 Task: Change slide transition to slide from left.
Action: Mouse moved to (105, 65)
Screenshot: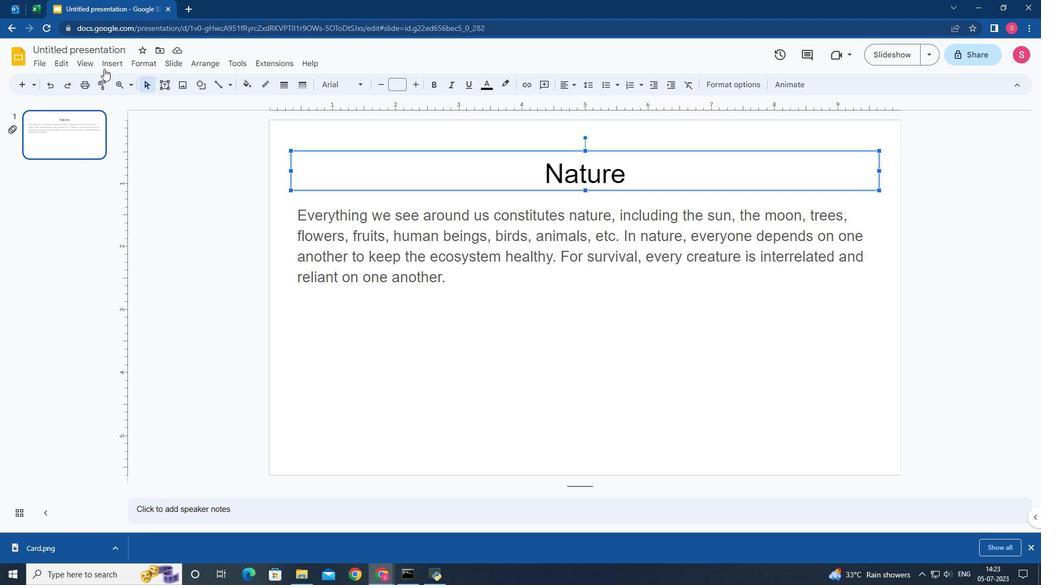 
Action: Mouse pressed left at (105, 65)
Screenshot: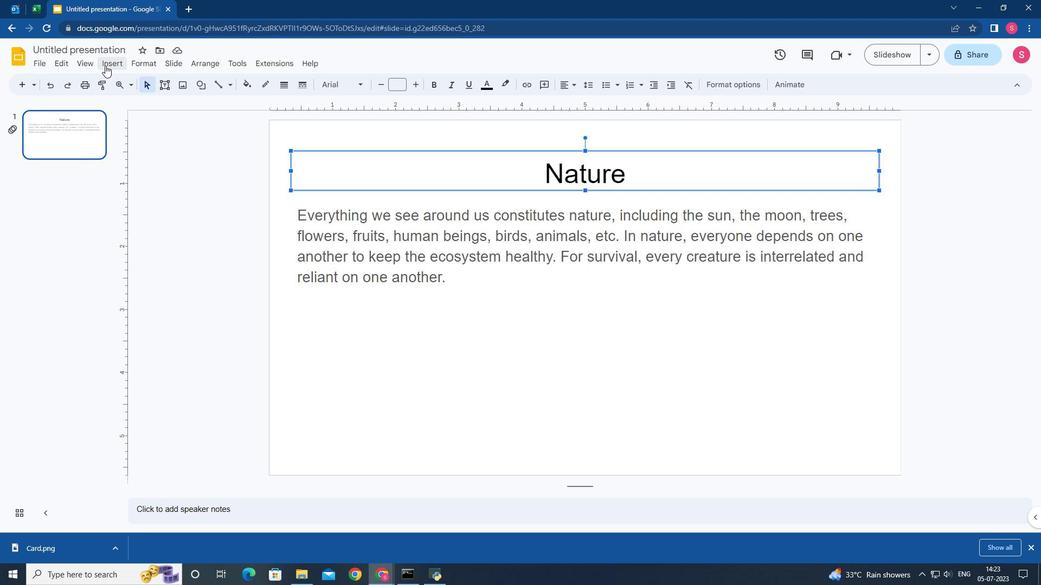 
Action: Mouse moved to (122, 276)
Screenshot: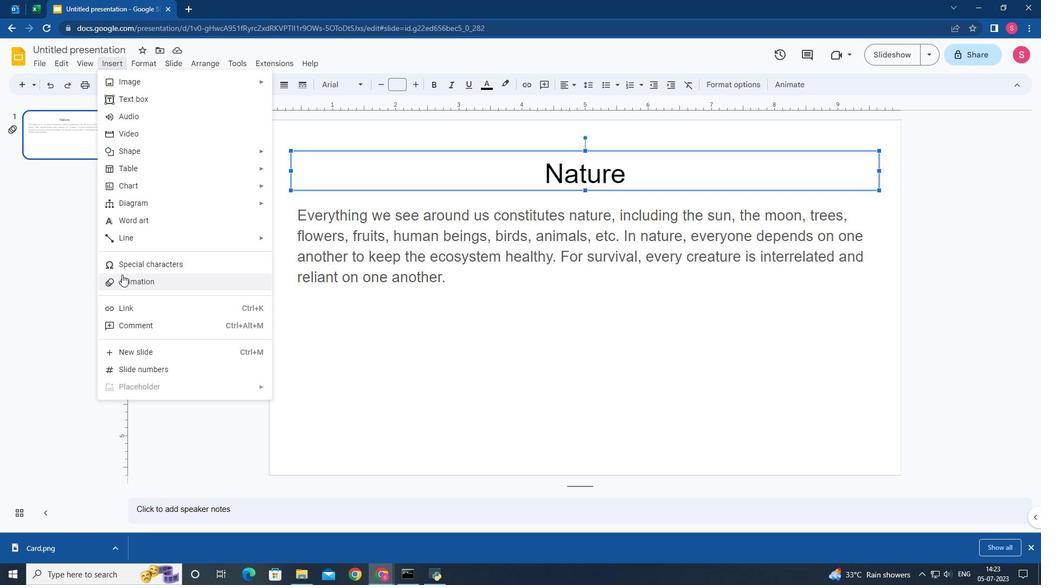 
Action: Mouse pressed left at (122, 276)
Screenshot: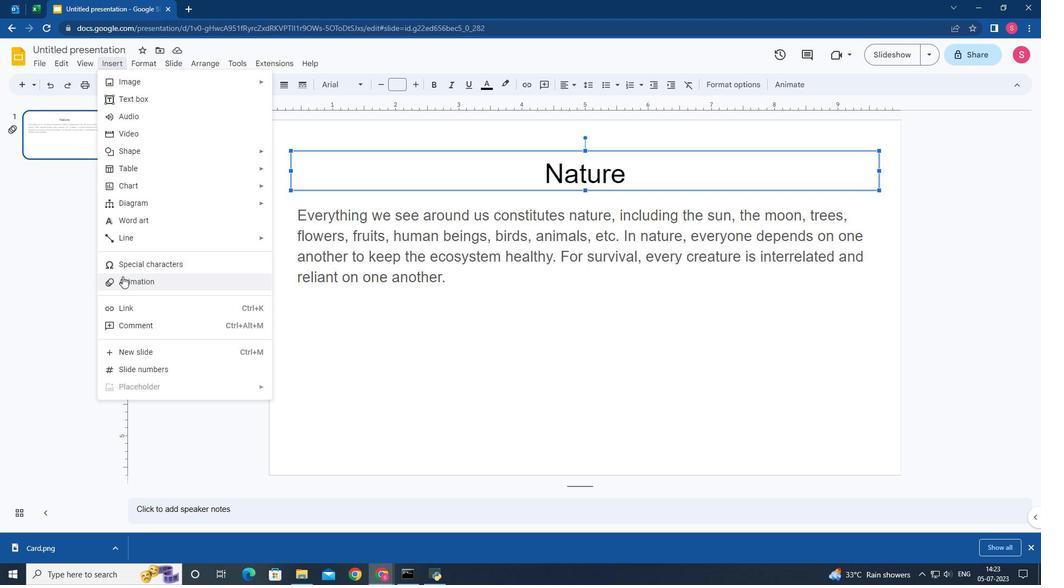 
Action: Mouse moved to (932, 149)
Screenshot: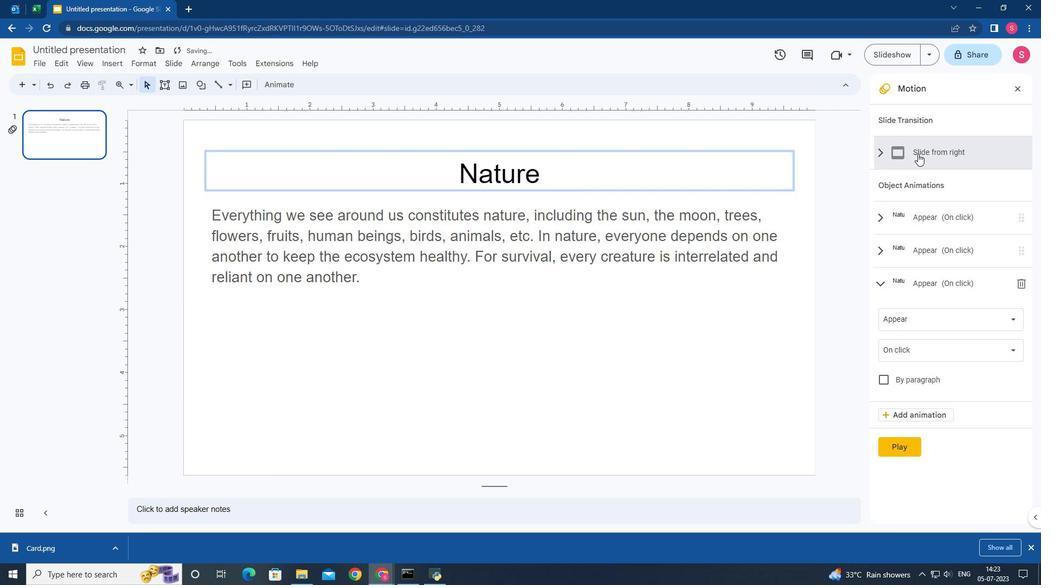 
Action: Mouse pressed left at (932, 149)
Screenshot: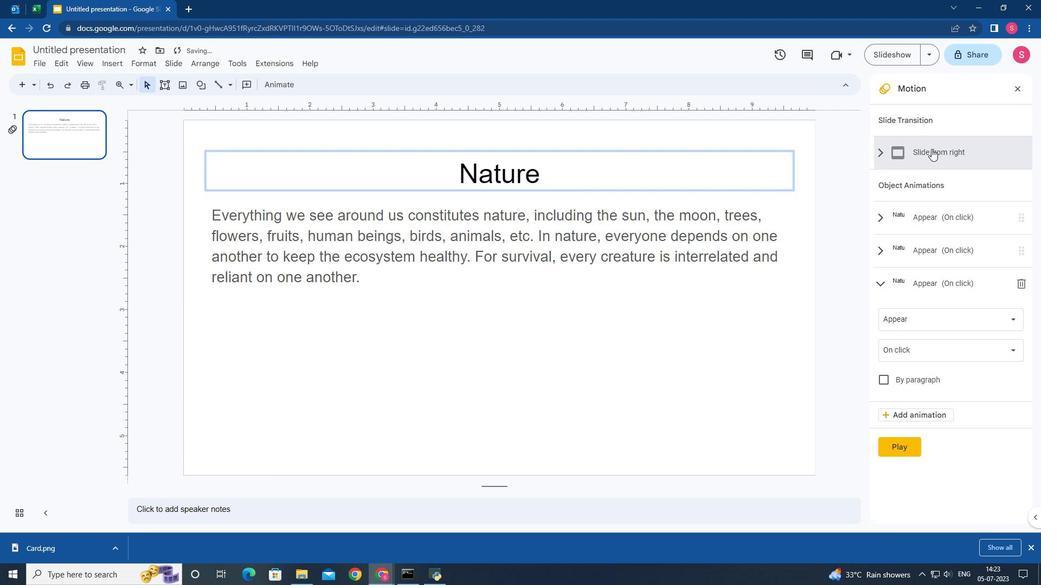 
Action: Mouse moved to (933, 177)
Screenshot: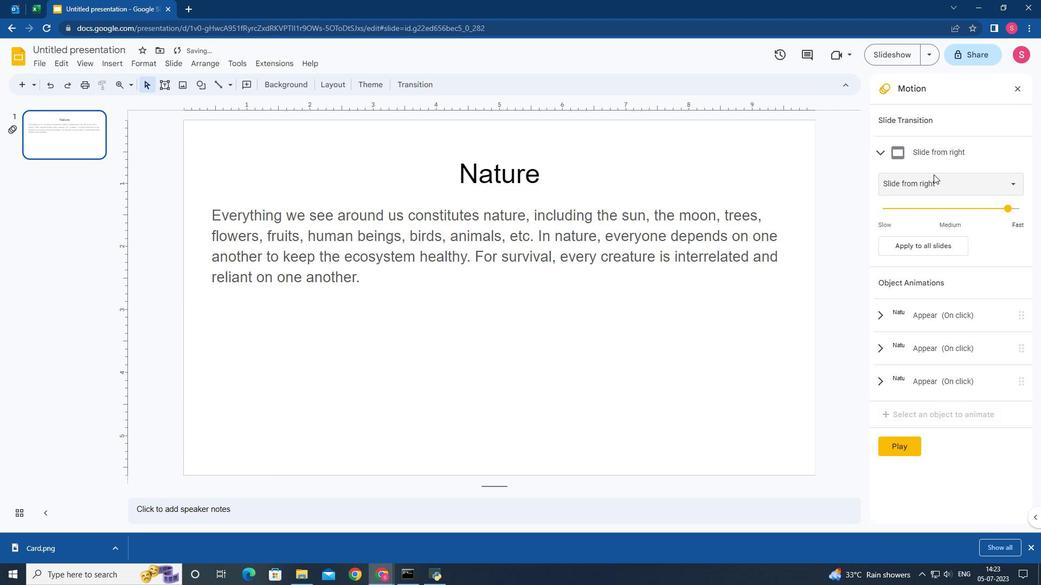 
Action: Mouse pressed left at (933, 177)
Screenshot: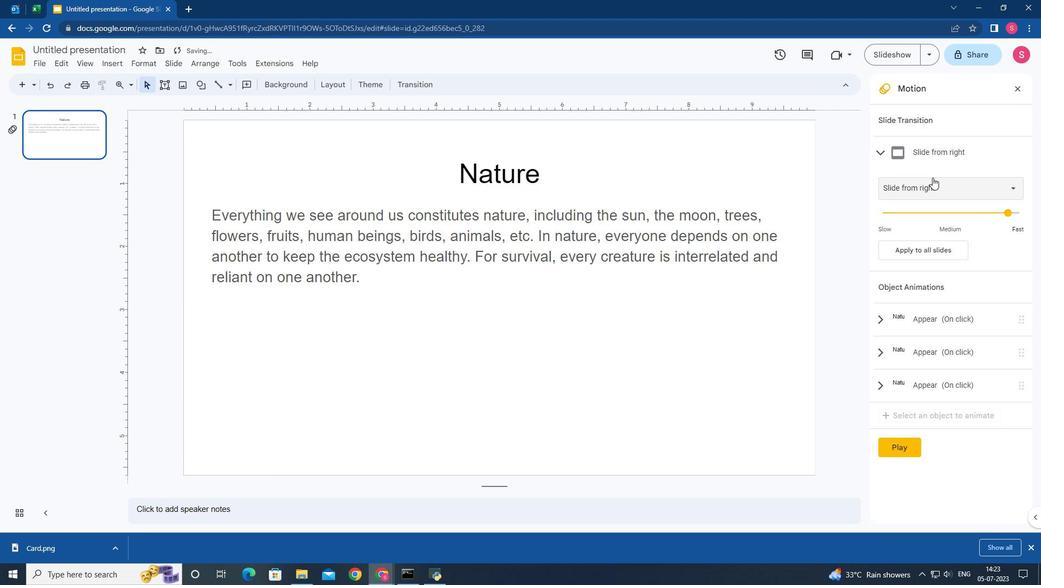 
Action: Mouse moved to (925, 278)
Screenshot: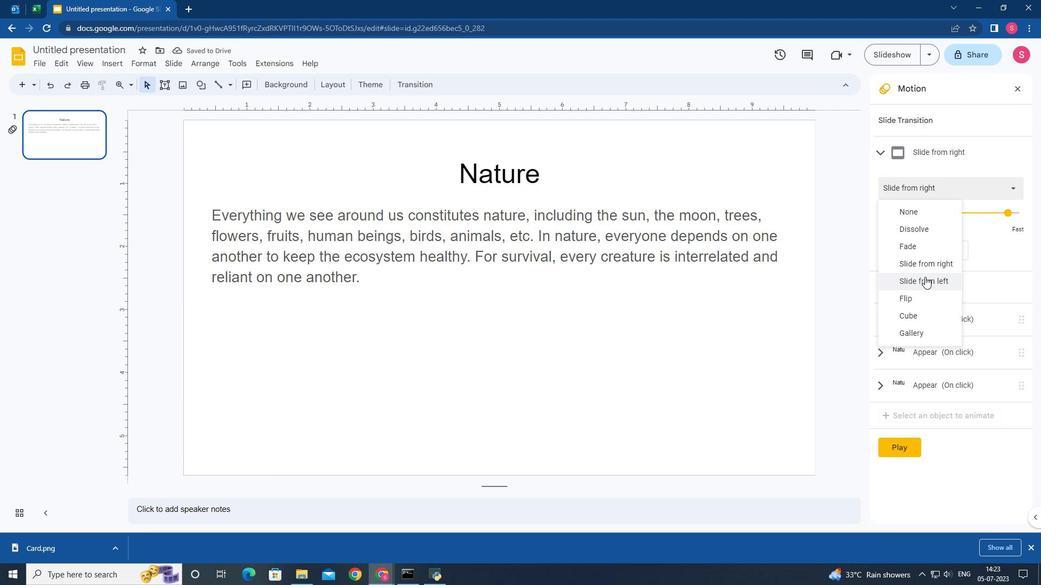 
Action: Mouse pressed left at (925, 278)
Screenshot: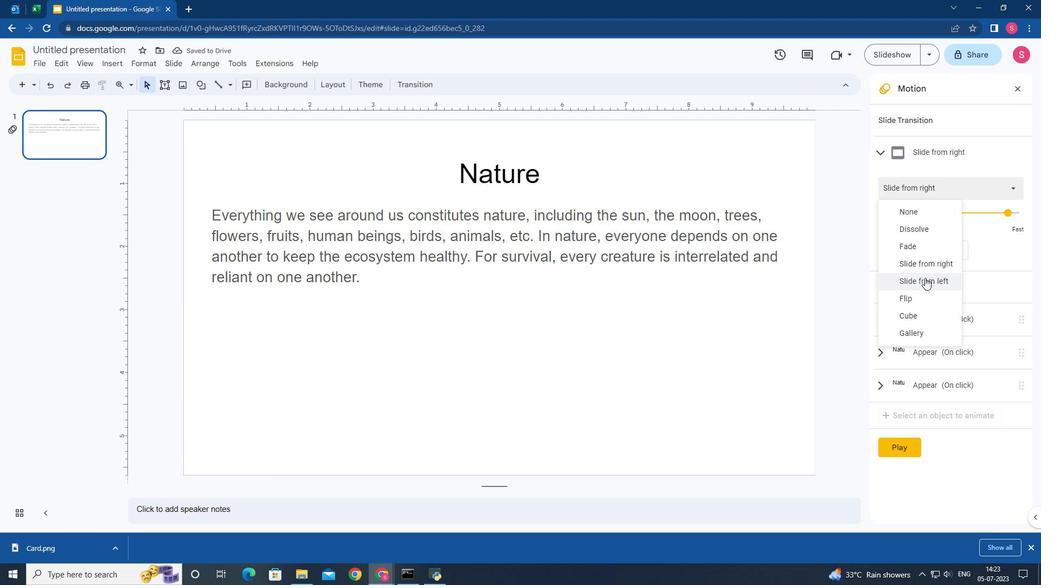 
Action: Mouse moved to (584, 334)
Screenshot: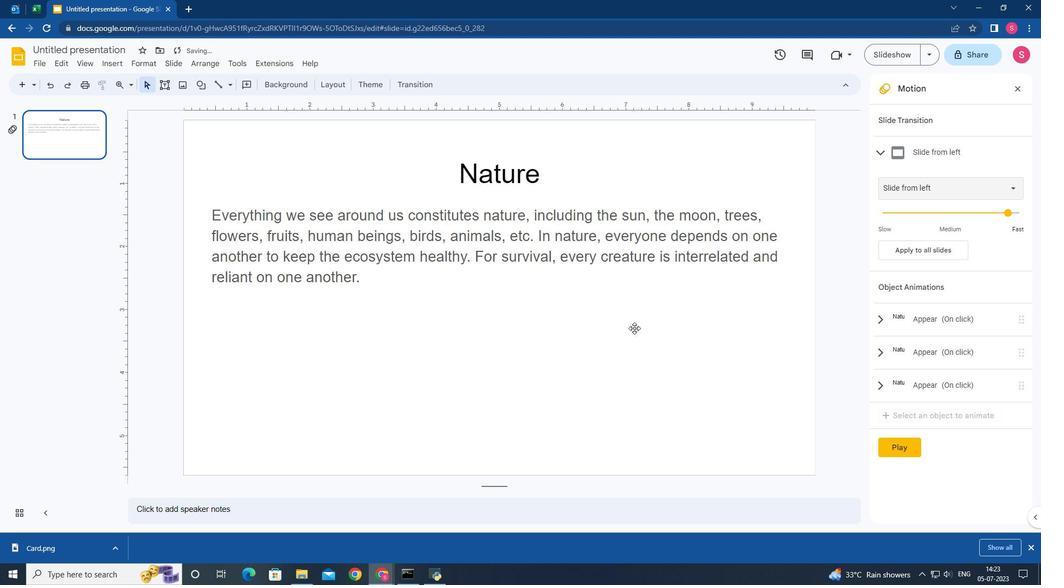 
